 Task: For heading  Tahoma with underline.  font size for heading20,  'Change the font style of data to'Arial.  and font size to 12,  Change the alignment of both headline & data to Align left.  In the sheet  auditingMonthlySales_Analysis_2022
Action: Mouse moved to (161, 161)
Screenshot: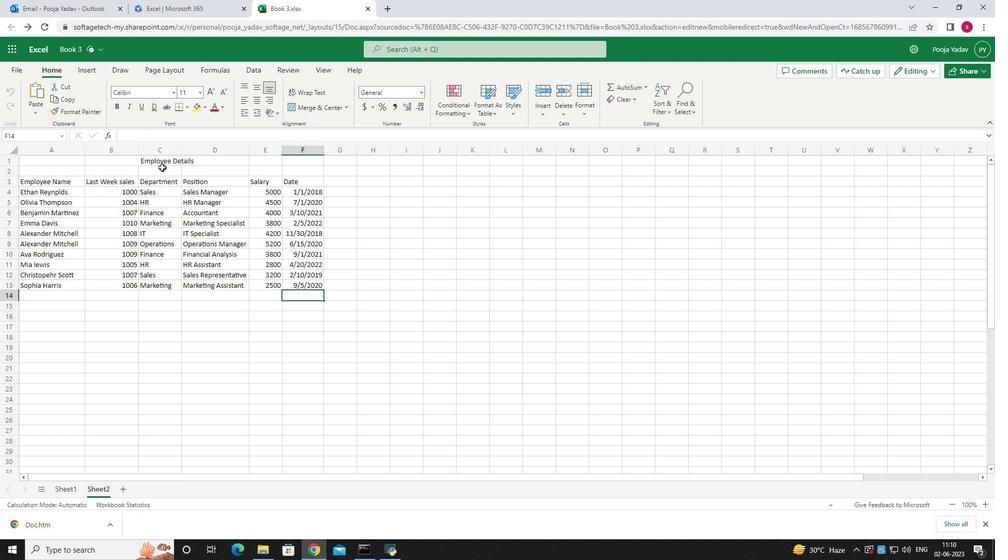 
Action: Mouse pressed left at (161, 161)
Screenshot: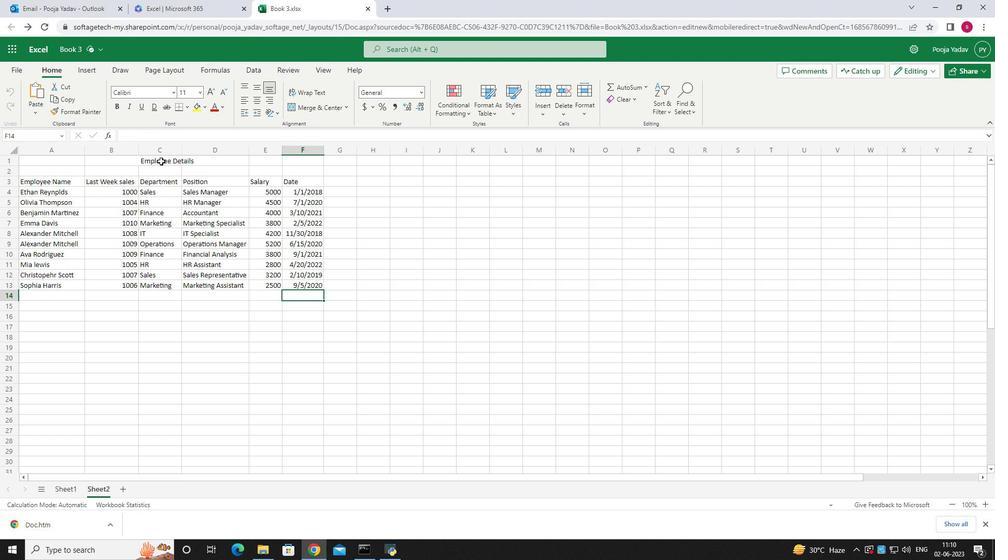 
Action: Mouse moved to (174, 97)
Screenshot: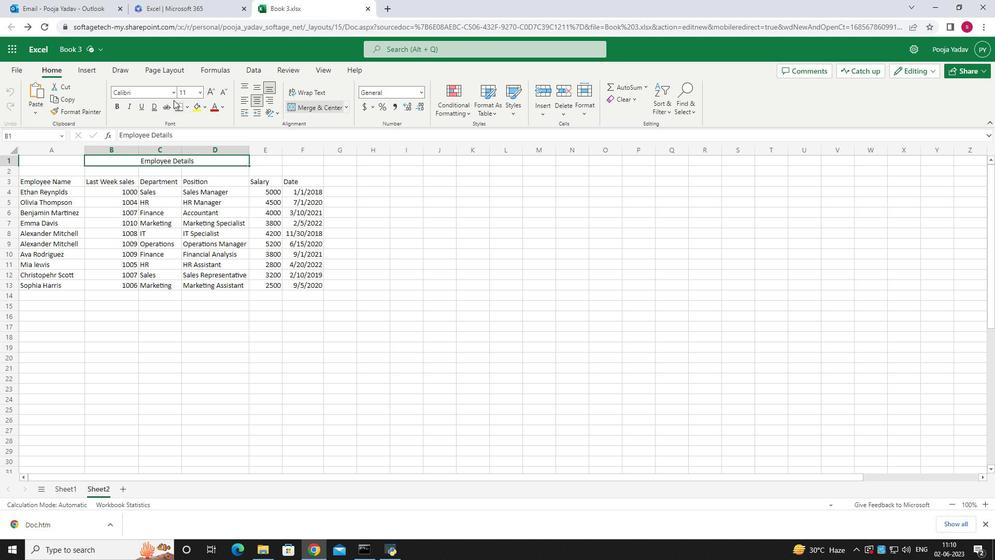 
Action: Mouse pressed left at (174, 97)
Screenshot: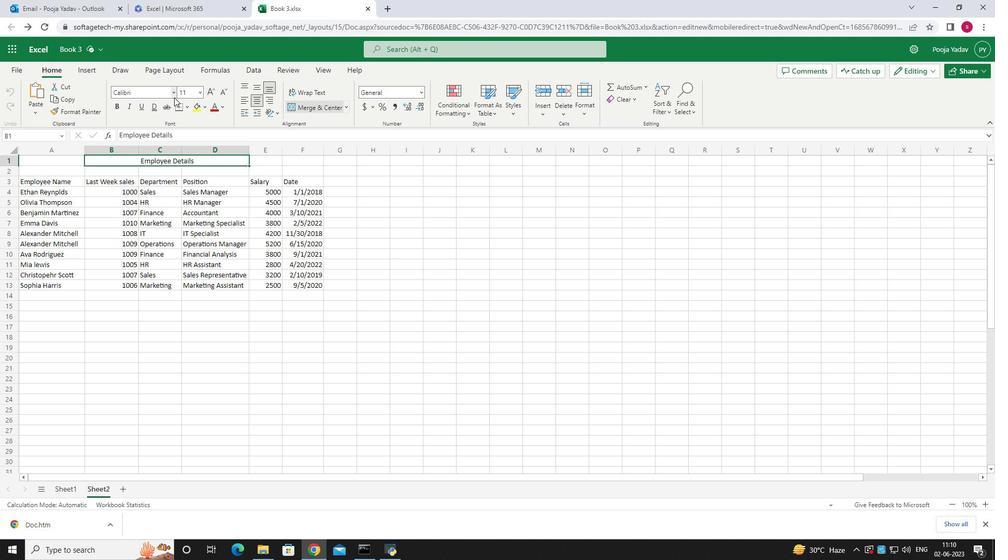 
Action: Mouse moved to (156, 433)
Screenshot: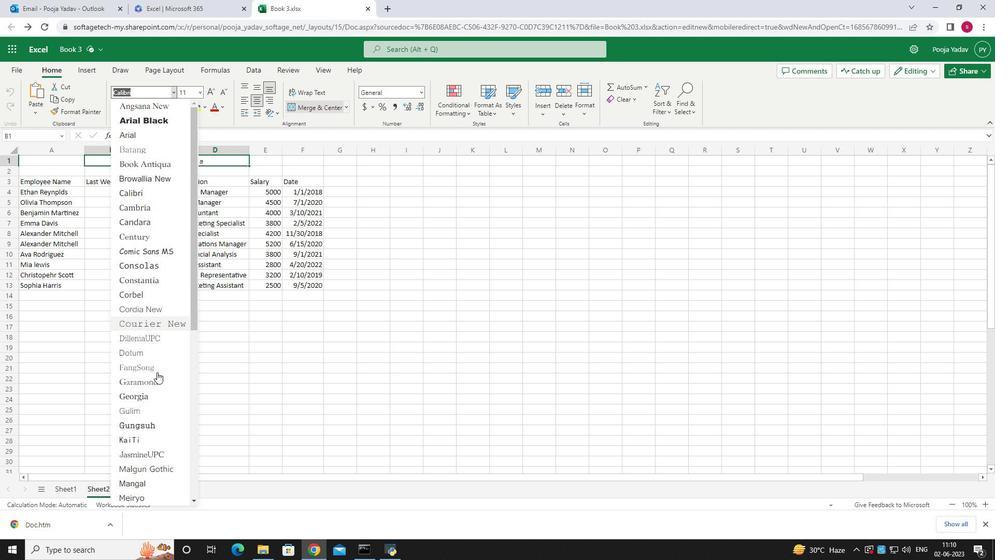 
Action: Mouse scrolled (156, 432) with delta (0, 0)
Screenshot: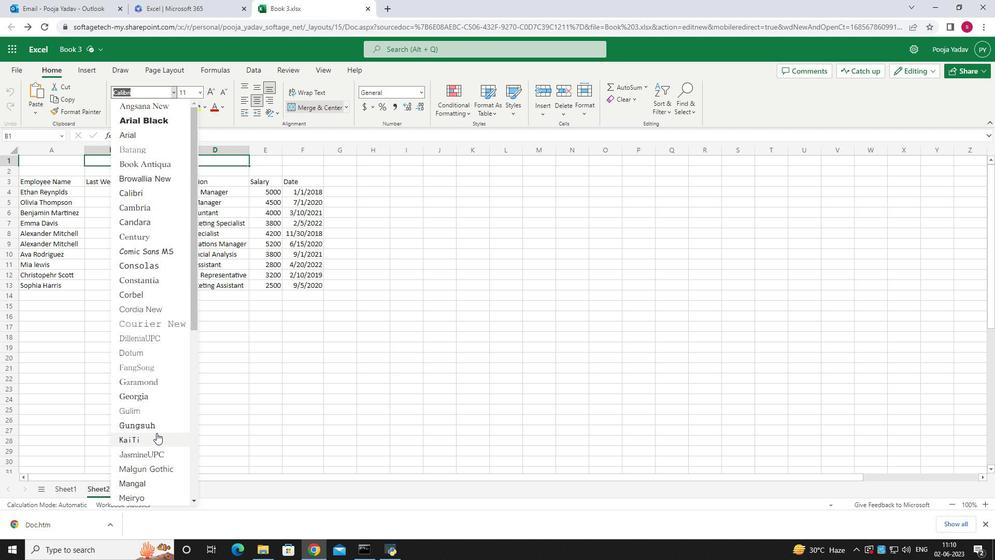 
Action: Mouse scrolled (156, 432) with delta (0, 0)
Screenshot: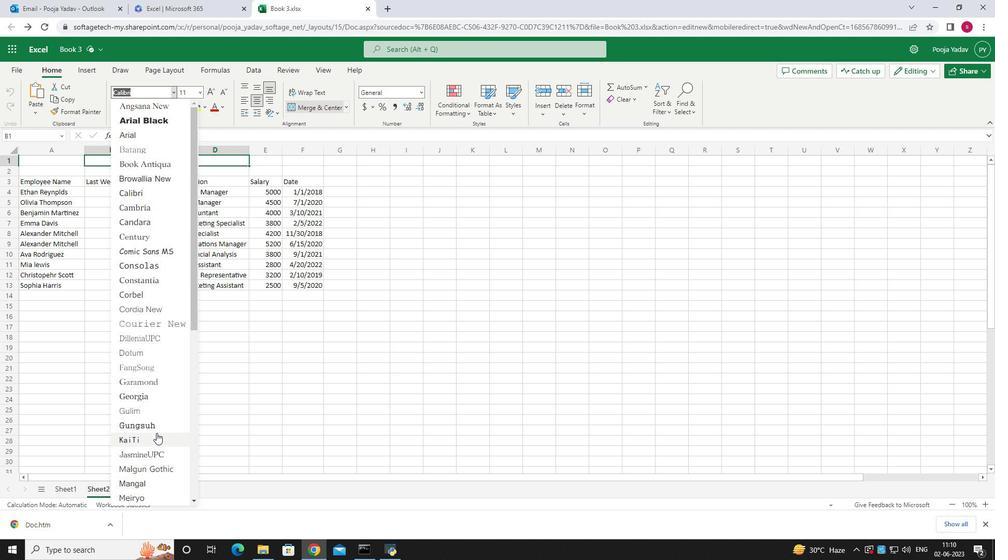 
Action: Mouse scrolled (156, 432) with delta (0, 0)
Screenshot: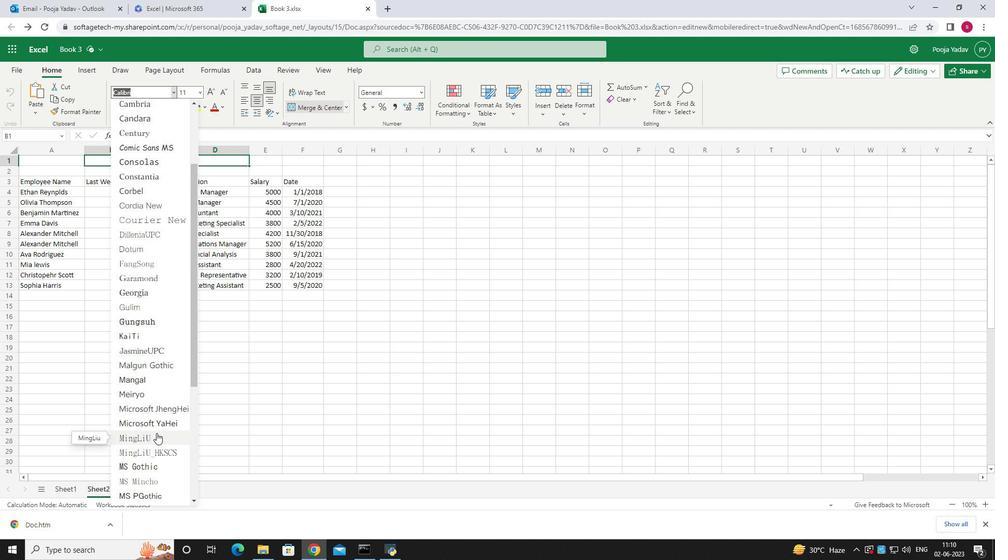 
Action: Mouse scrolled (156, 432) with delta (0, 0)
Screenshot: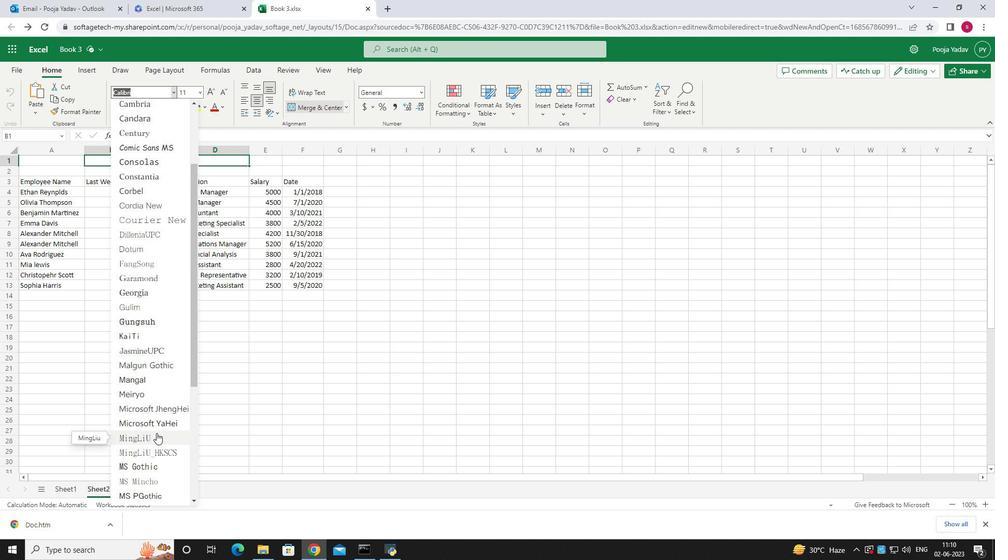 
Action: Mouse scrolled (156, 432) with delta (0, 0)
Screenshot: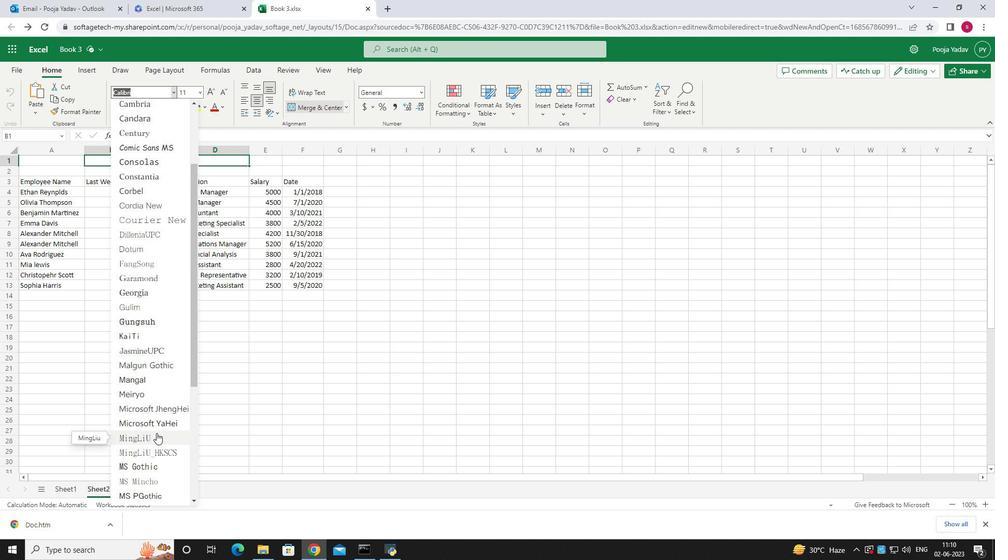
Action: Mouse scrolled (156, 432) with delta (0, 0)
Screenshot: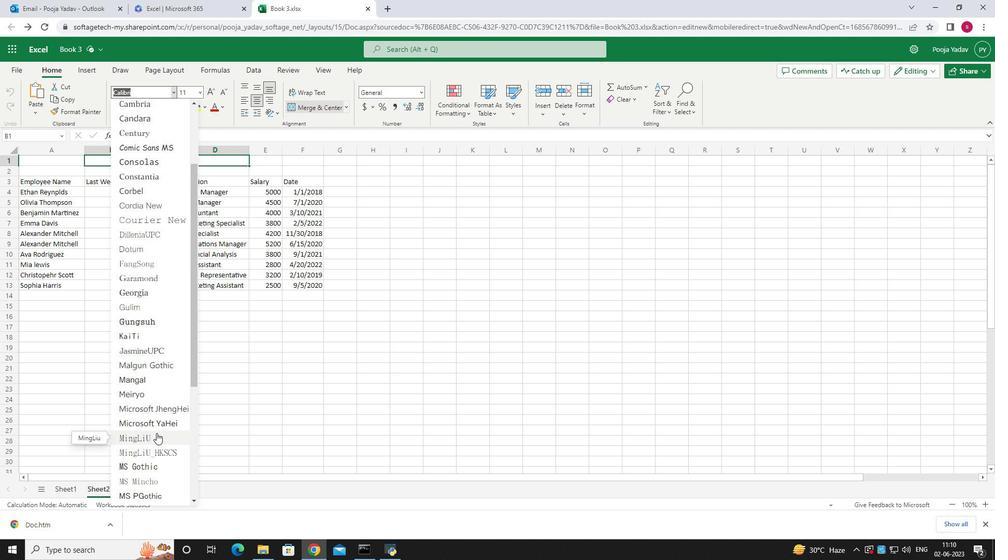 
Action: Mouse scrolled (156, 432) with delta (0, 0)
Screenshot: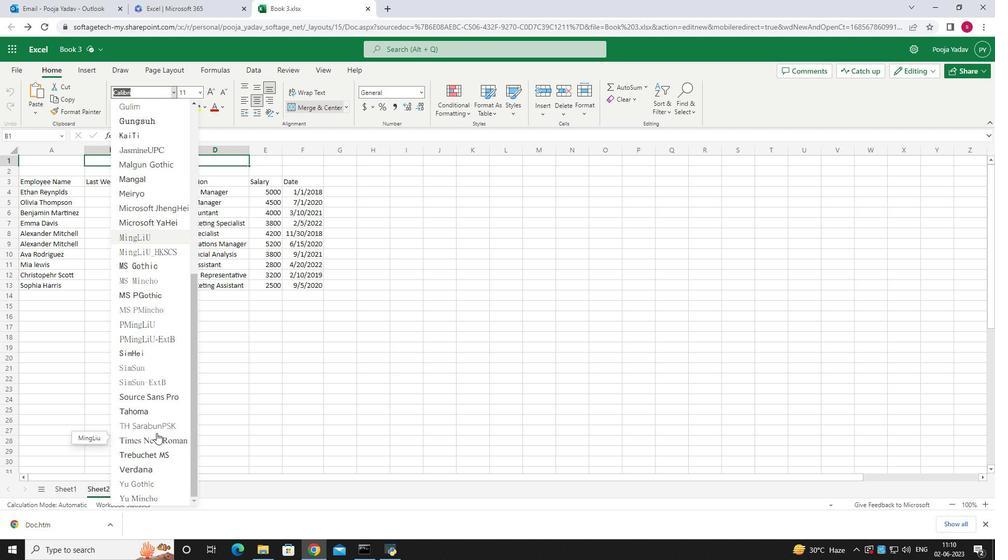
Action: Mouse scrolled (156, 432) with delta (0, 0)
Screenshot: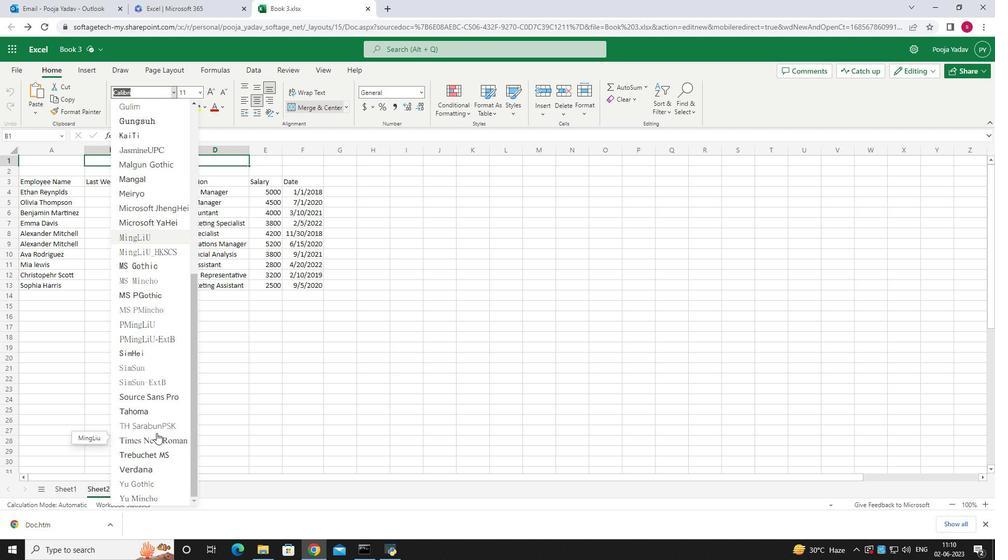 
Action: Mouse scrolled (156, 432) with delta (0, 0)
Screenshot: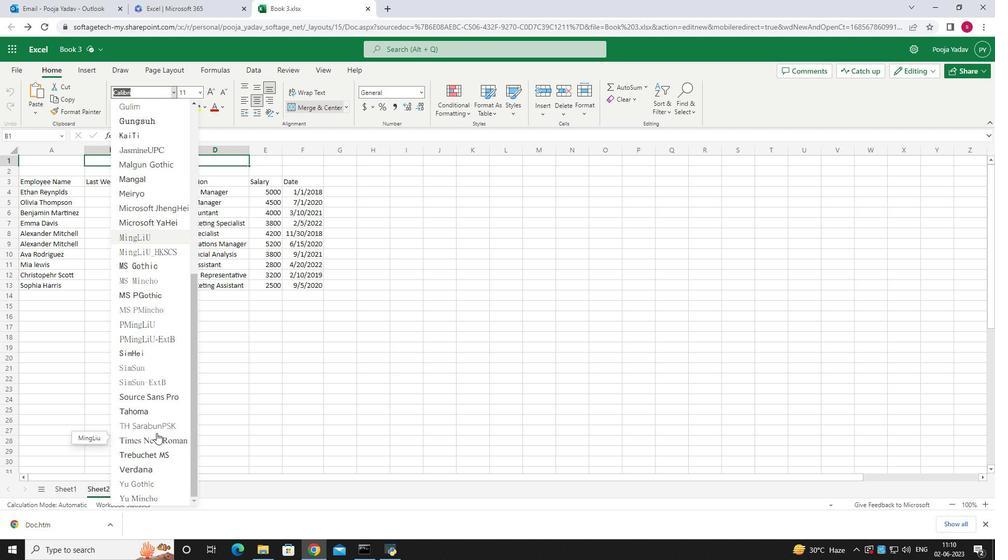 
Action: Mouse scrolled (156, 432) with delta (0, 0)
Screenshot: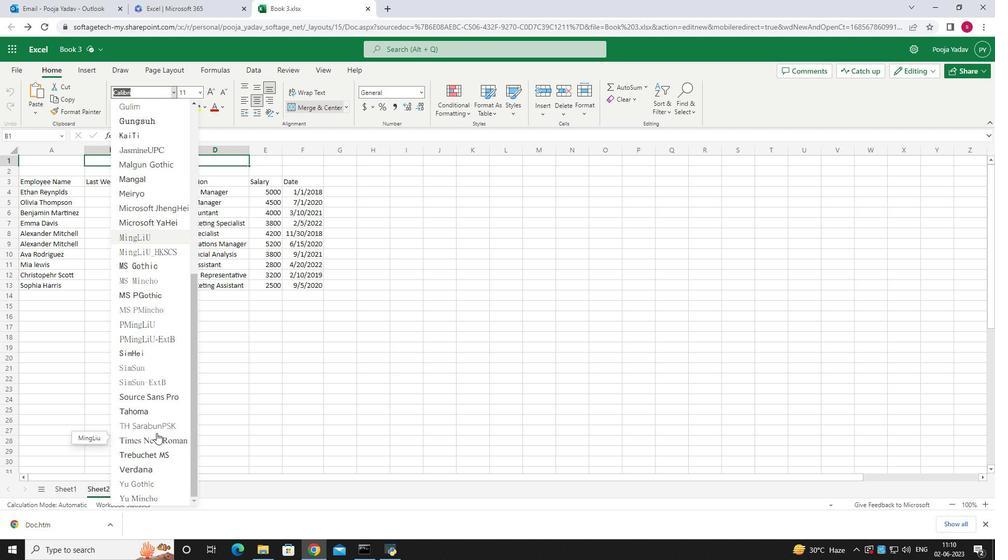 
Action: Mouse scrolled (156, 432) with delta (0, 0)
Screenshot: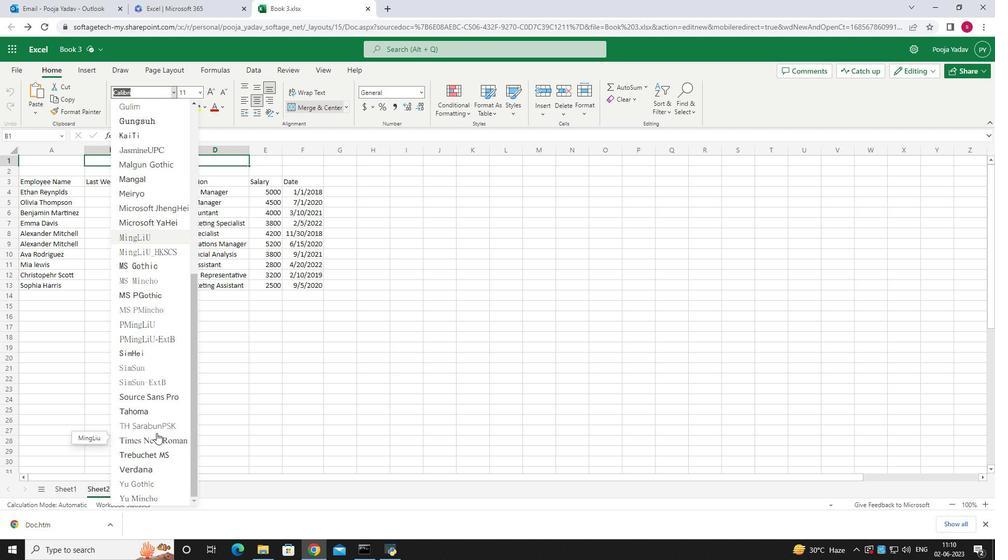 
Action: Mouse moved to (160, 410)
Screenshot: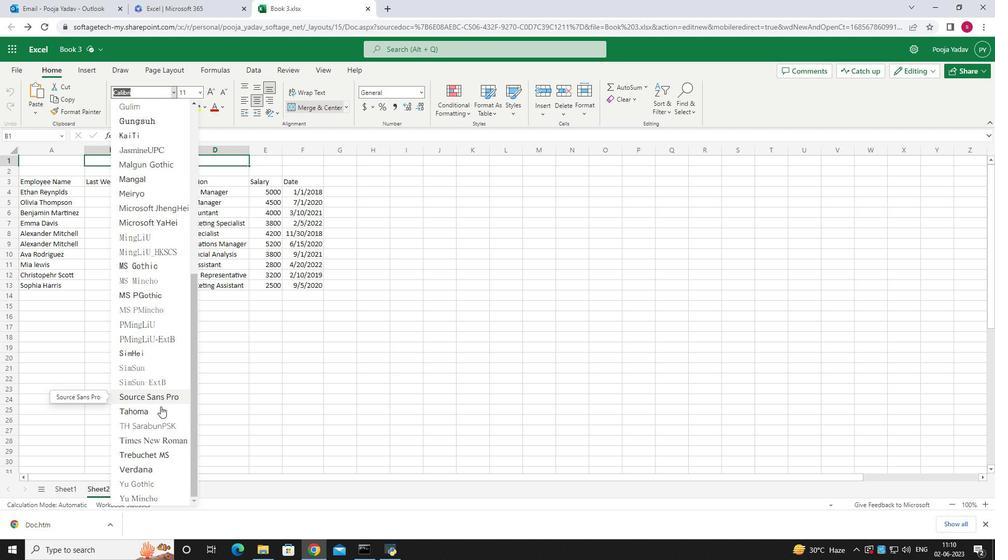 
Action: Mouse pressed left at (160, 410)
Screenshot: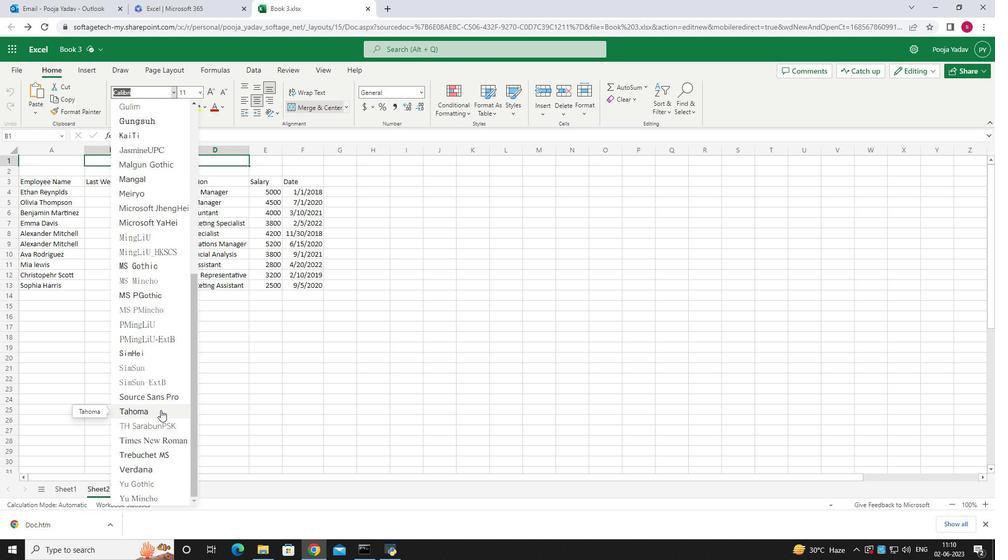 
Action: Mouse moved to (201, 92)
Screenshot: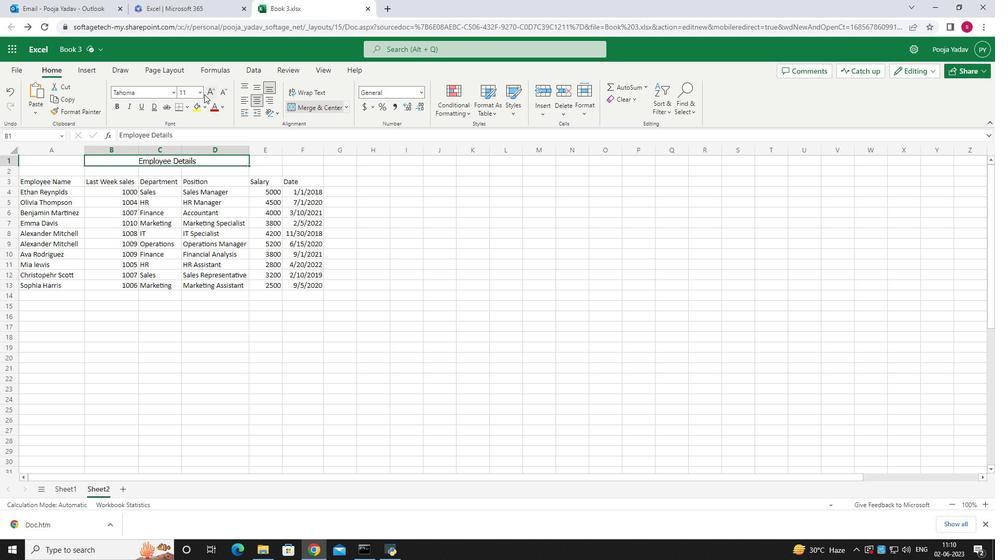
Action: Mouse pressed left at (201, 92)
Screenshot: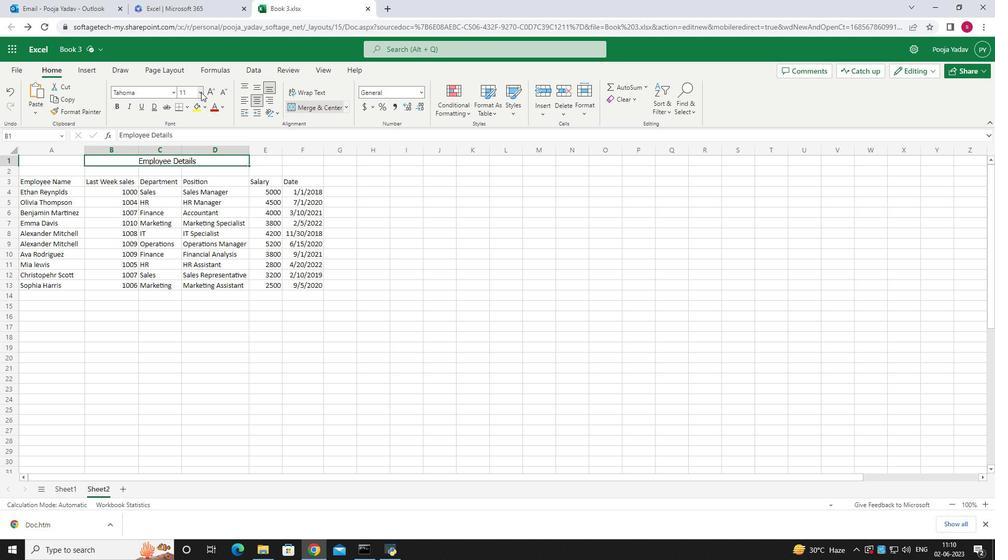 
Action: Mouse moved to (193, 220)
Screenshot: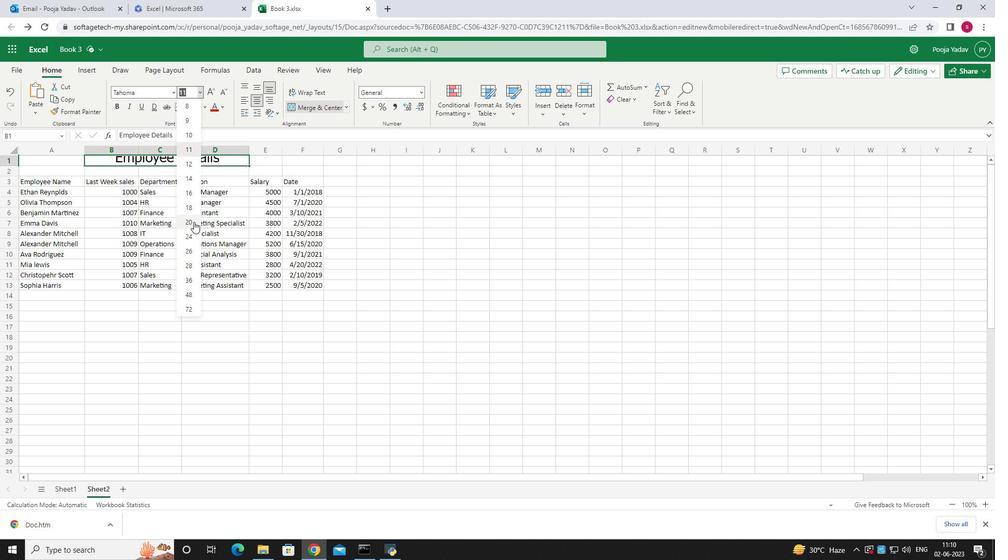 
Action: Mouse pressed left at (193, 220)
Screenshot: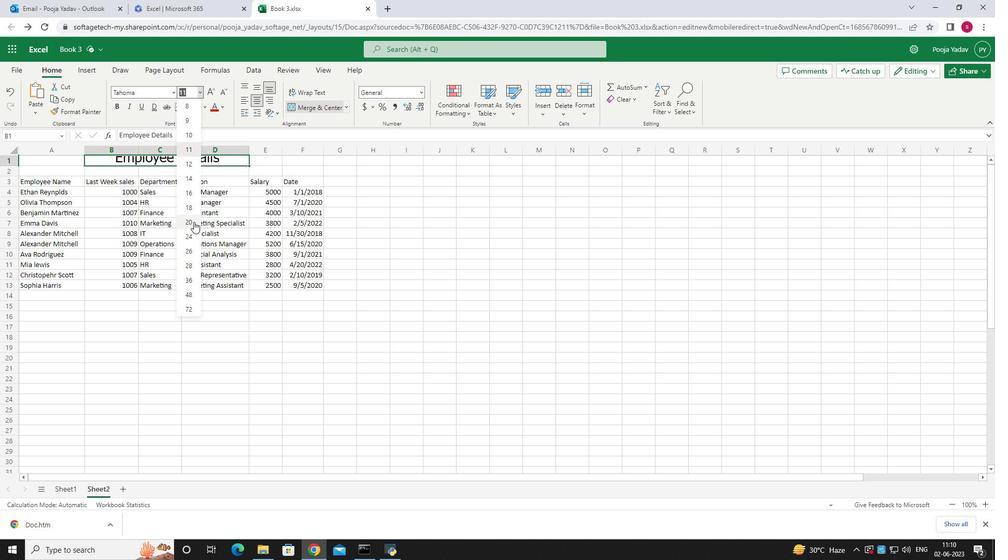 
Action: Mouse moved to (58, 179)
Screenshot: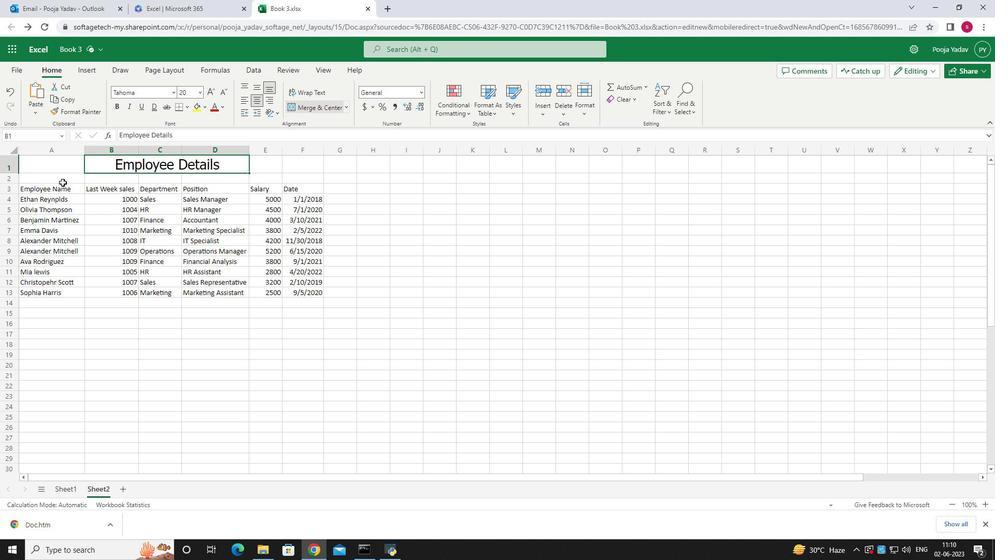 
Action: Mouse pressed left at (58, 179)
Screenshot: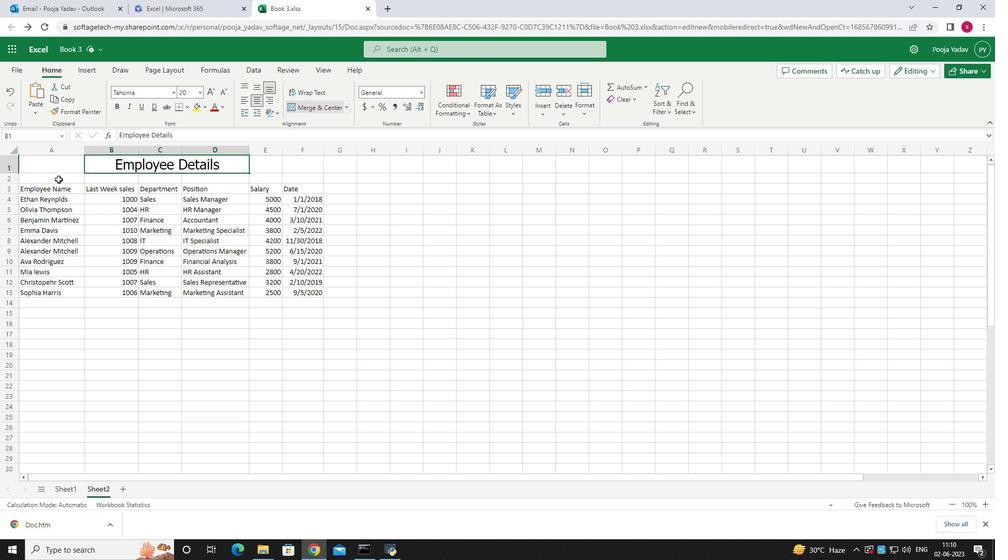 
Action: Mouse moved to (172, 90)
Screenshot: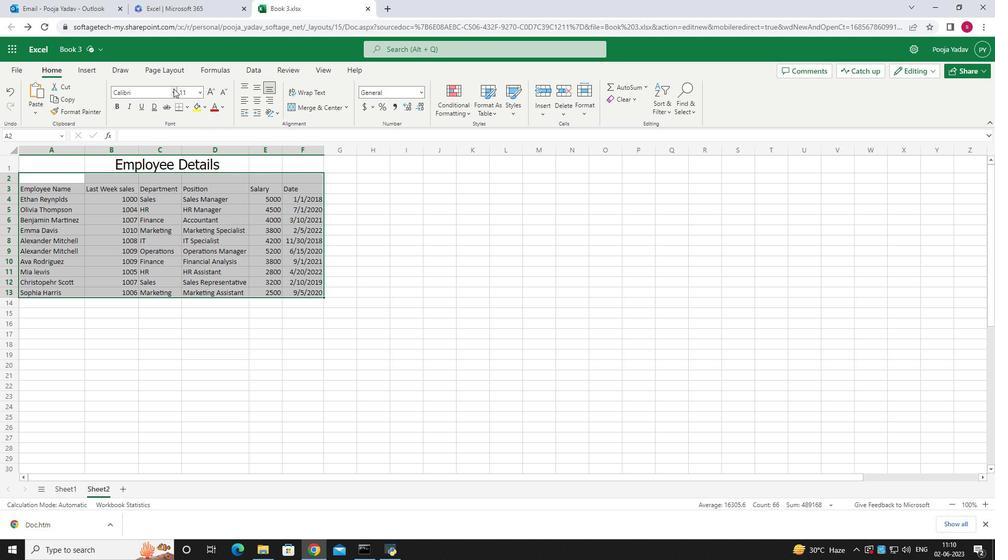 
Action: Mouse pressed left at (172, 90)
Screenshot: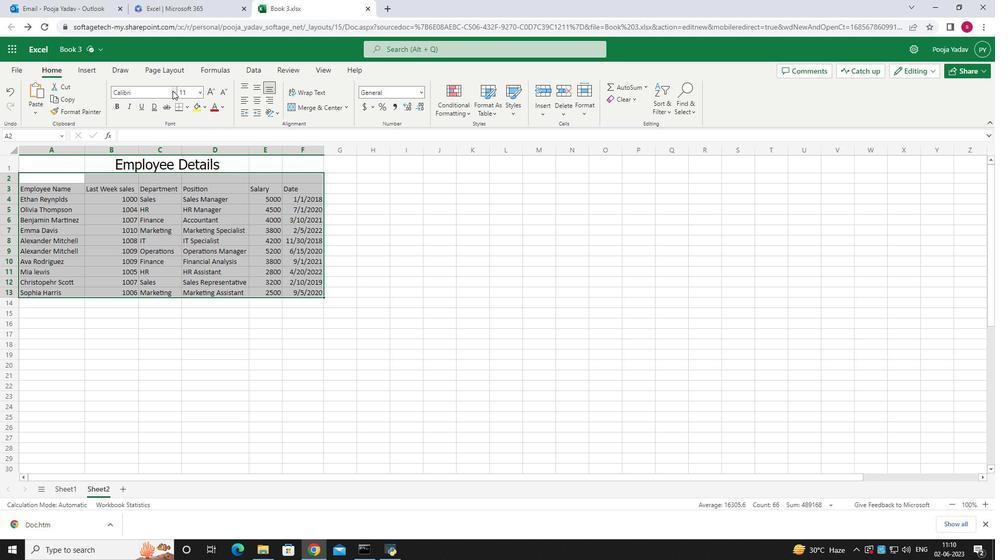 
Action: Mouse moved to (158, 131)
Screenshot: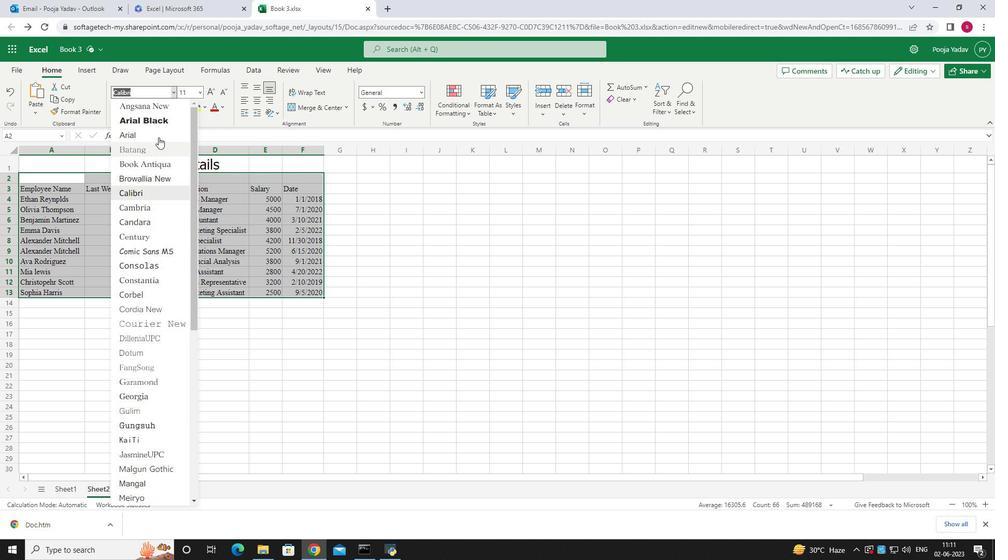 
Action: Mouse pressed left at (158, 131)
Screenshot: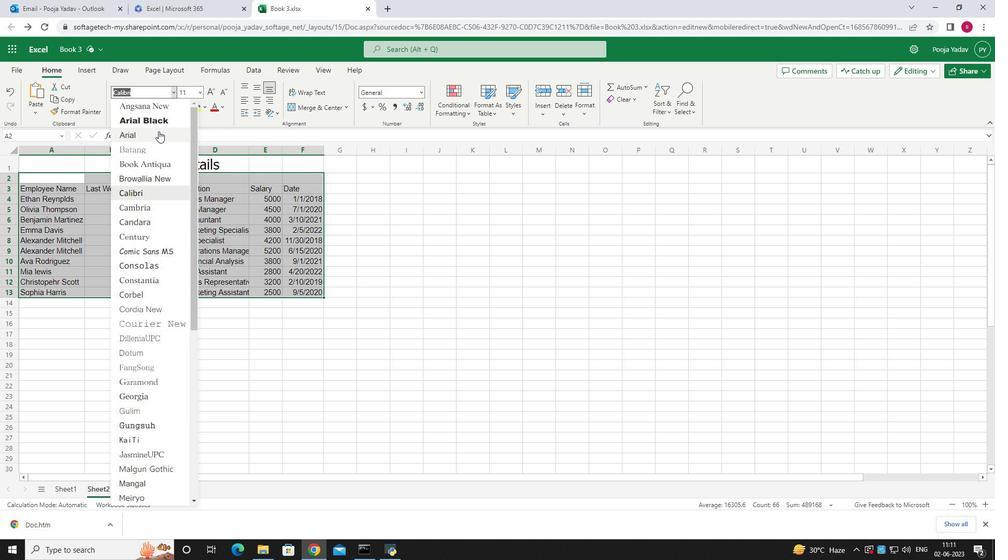 
Action: Mouse moved to (198, 94)
Screenshot: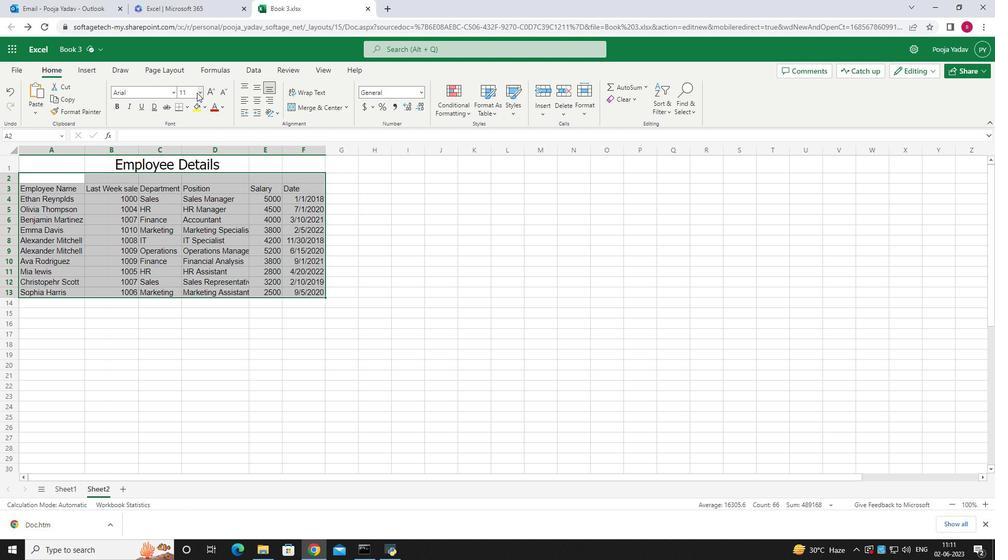 
Action: Mouse pressed left at (198, 94)
Screenshot: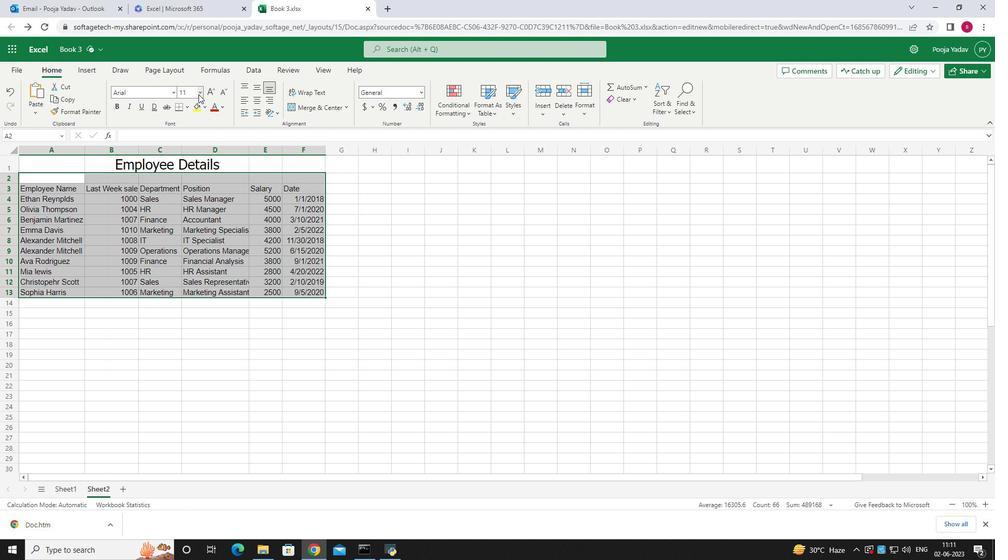 
Action: Mouse moved to (193, 161)
Screenshot: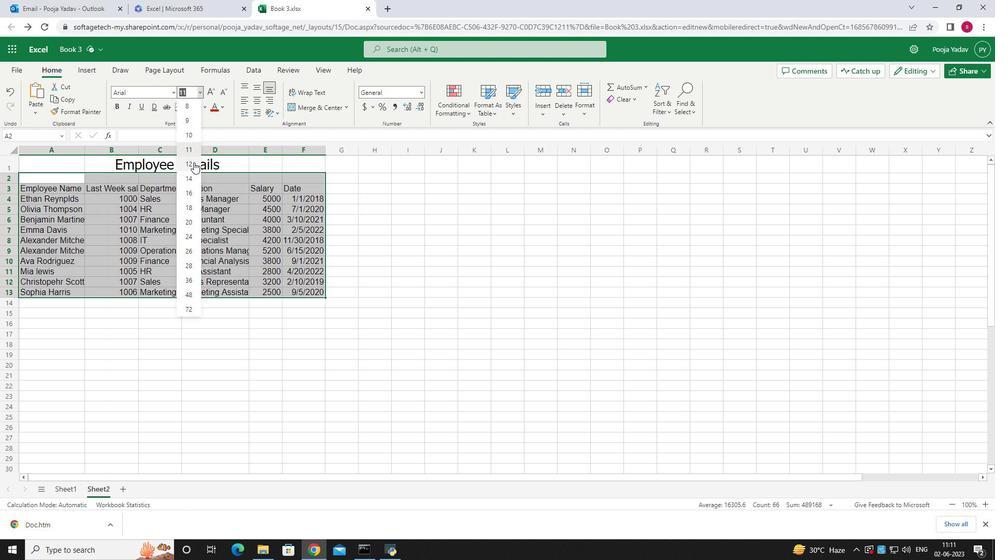 
Action: Mouse pressed left at (193, 161)
Screenshot: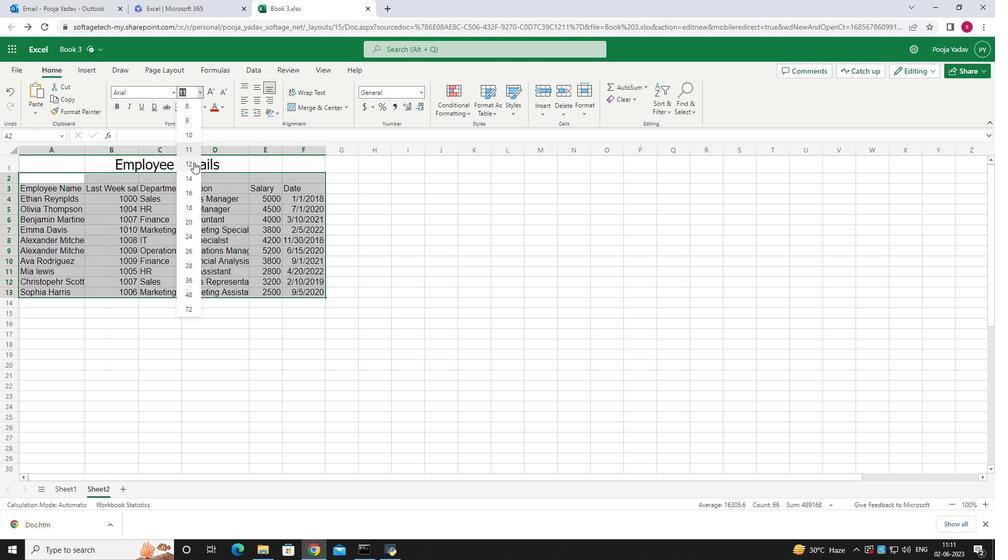
Action: Mouse moved to (66, 167)
Screenshot: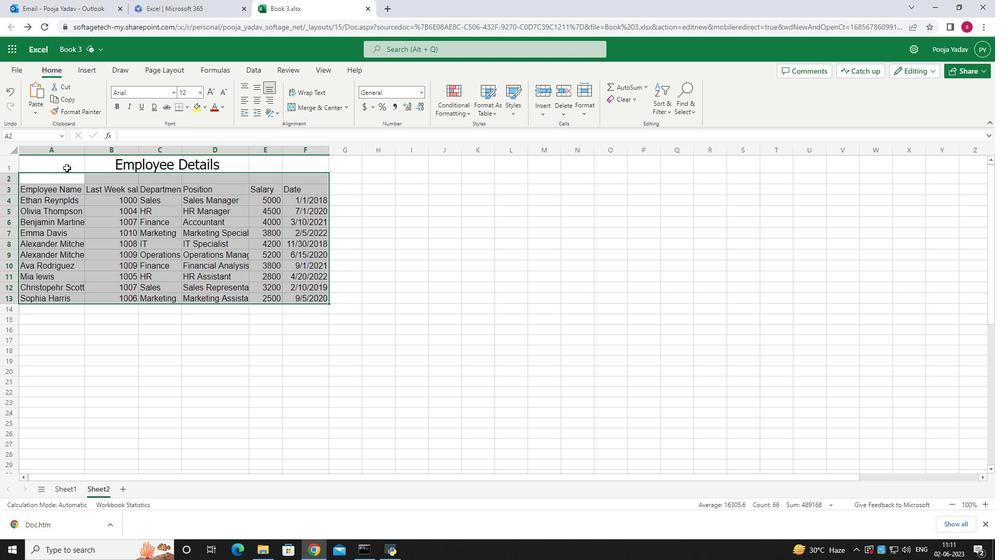 
Action: Mouse pressed left at (66, 167)
Screenshot: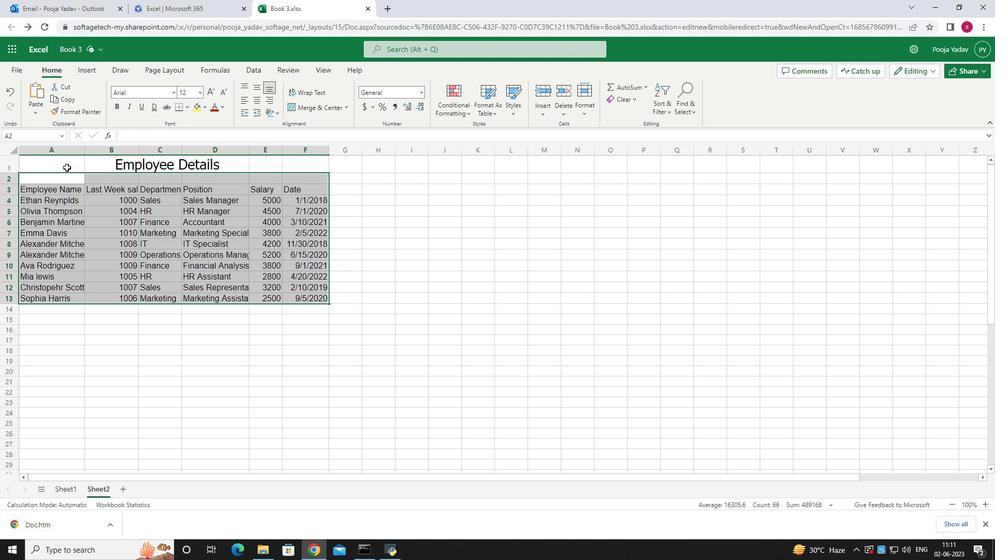 
Action: Mouse moved to (66, 167)
Screenshot: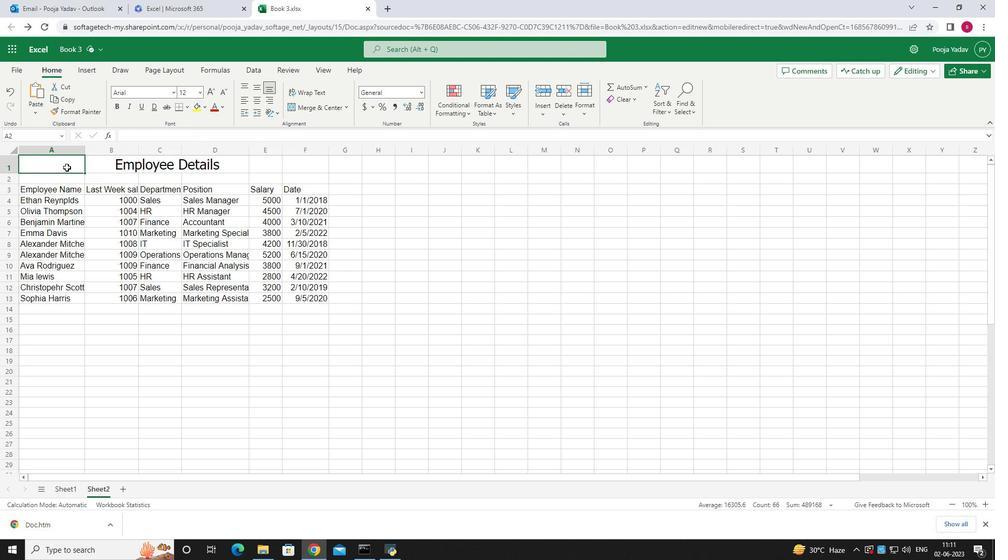 
Action: Mouse pressed left at (66, 167)
Screenshot: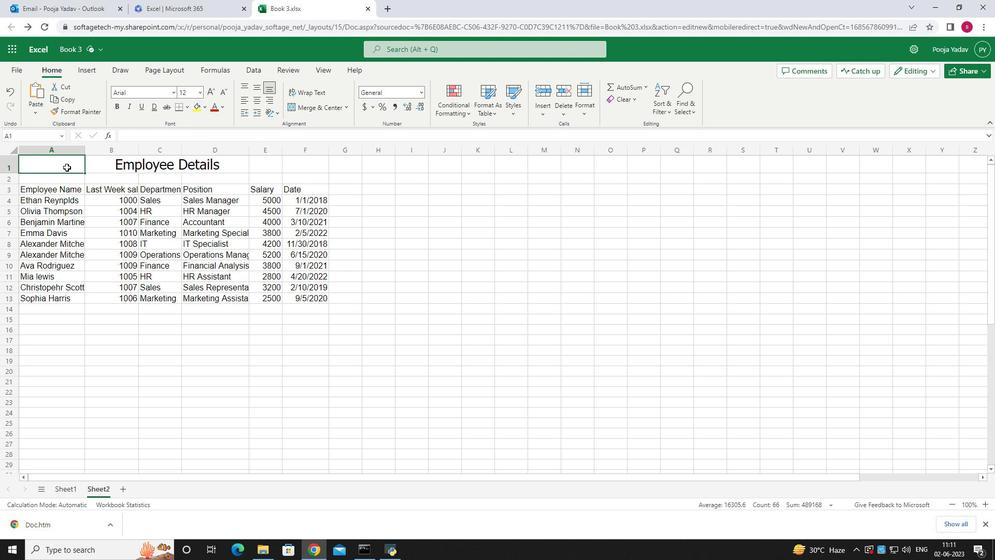 
Action: Mouse moved to (465, 298)
Screenshot: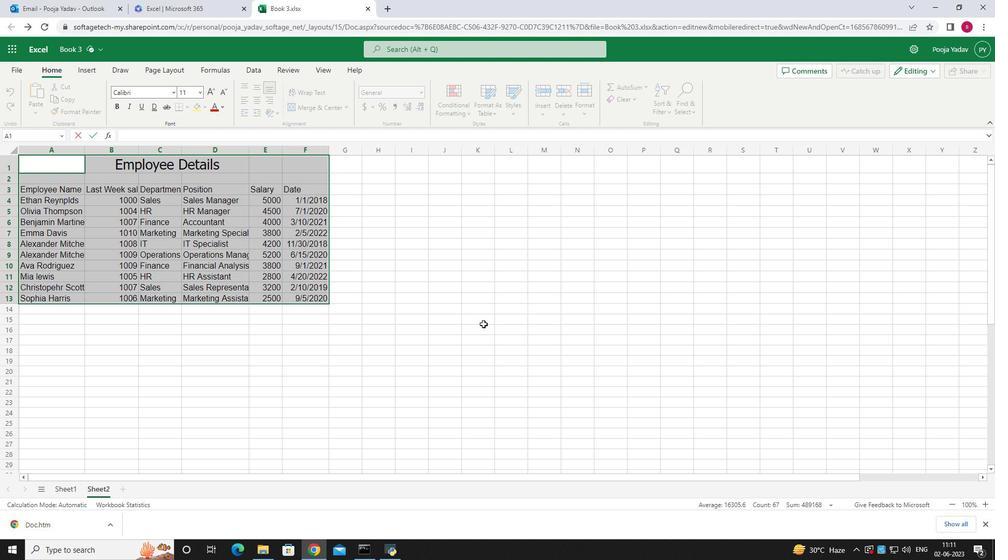 
Action: Mouse pressed left at (465, 298)
Screenshot: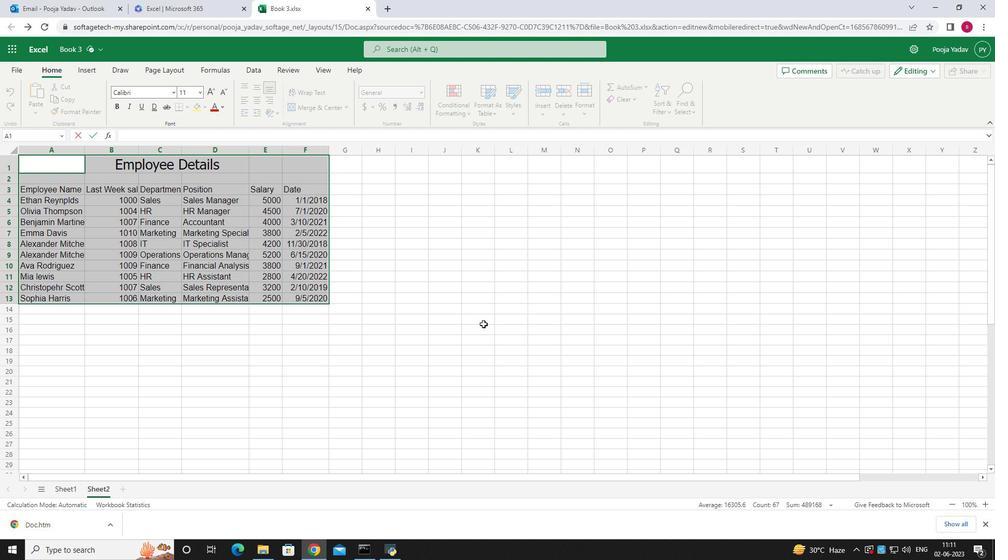 
Action: Mouse moved to (49, 165)
Screenshot: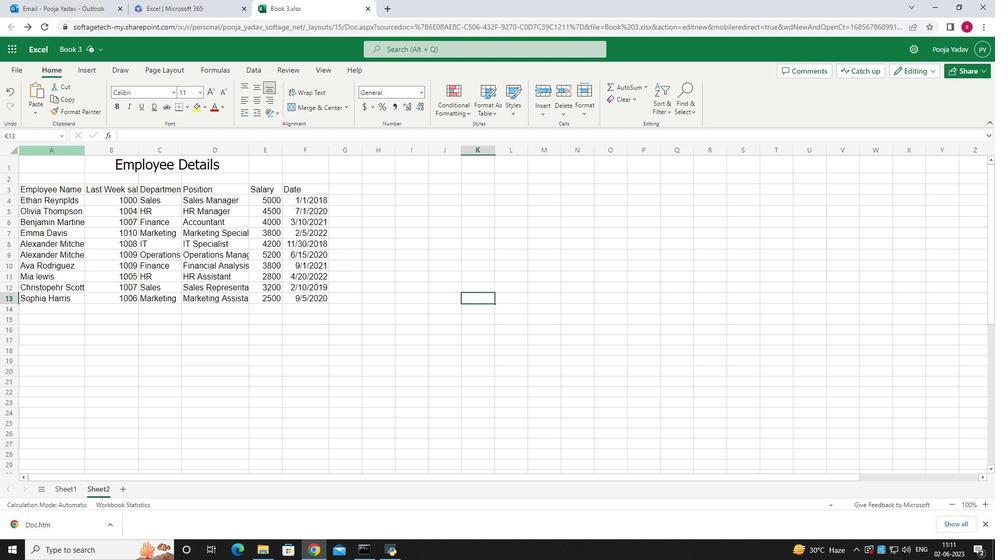 
Action: Mouse pressed left at (49, 165)
Screenshot: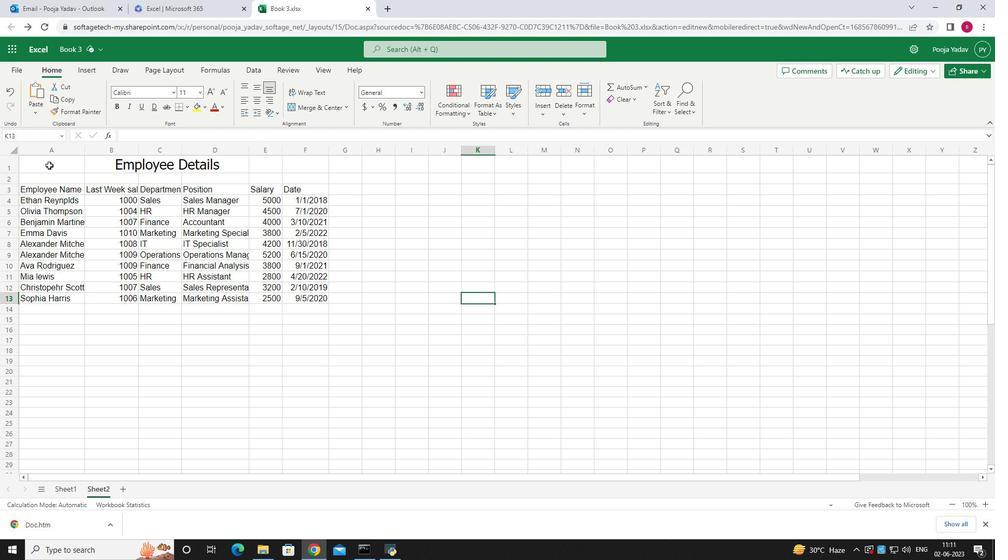 
Action: Mouse moved to (244, 99)
Screenshot: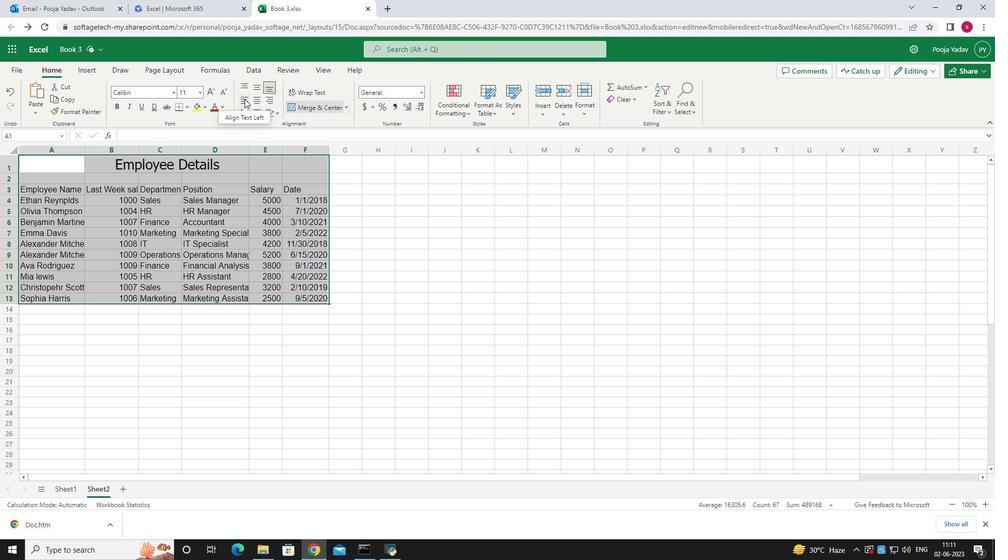 
Action: Mouse pressed left at (244, 99)
Screenshot: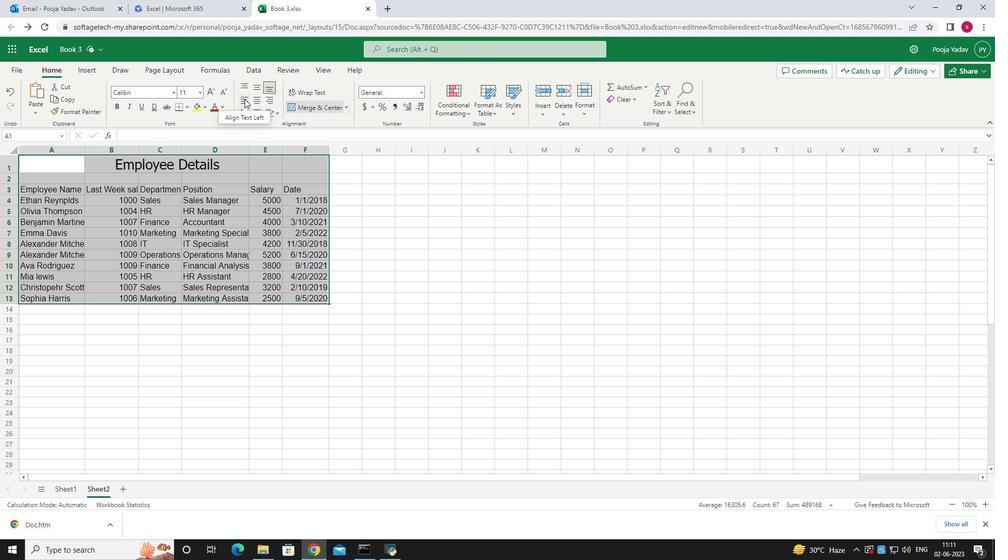 
Action: Mouse moved to (338, 217)
Screenshot: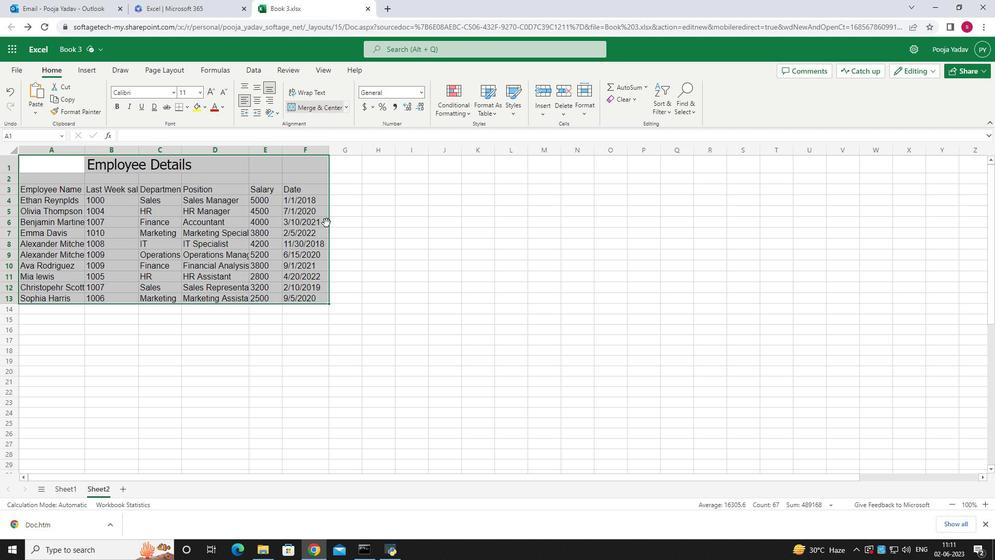 
Action: Mouse scrolled (328, 222) with delta (0, 0)
Screenshot: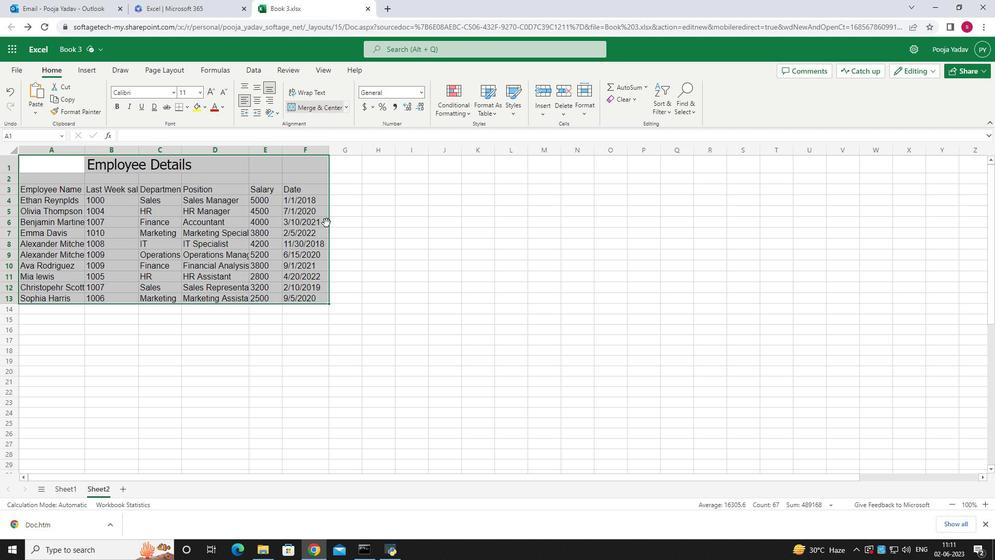 
Action: Mouse moved to (356, 231)
Screenshot: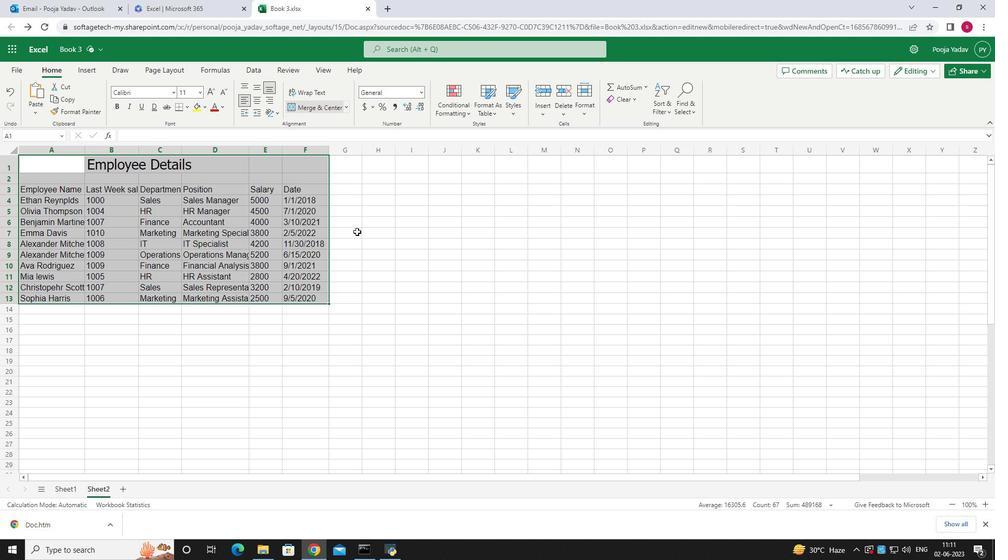 
